 Task: Set the pixels to crop from top to 4
Action: Mouse moved to (90, 10)
Screenshot: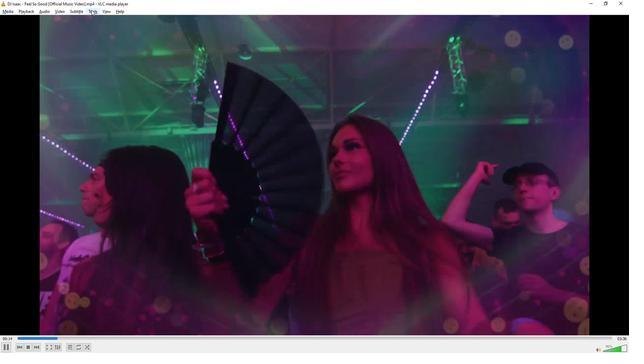 
Action: Mouse pressed left at (90, 10)
Screenshot: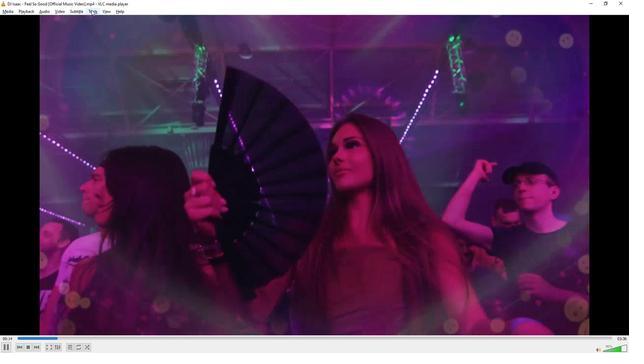 
Action: Mouse moved to (107, 88)
Screenshot: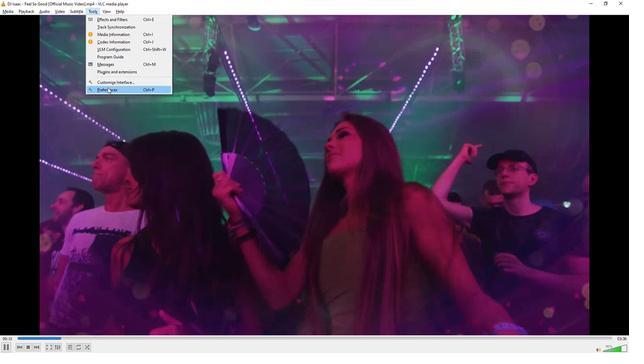 
Action: Mouse pressed left at (107, 88)
Screenshot: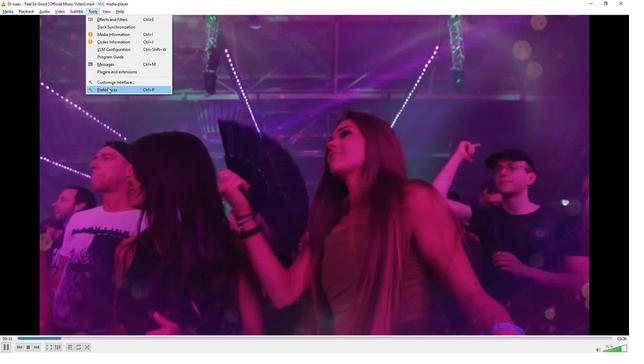 
Action: Mouse moved to (140, 276)
Screenshot: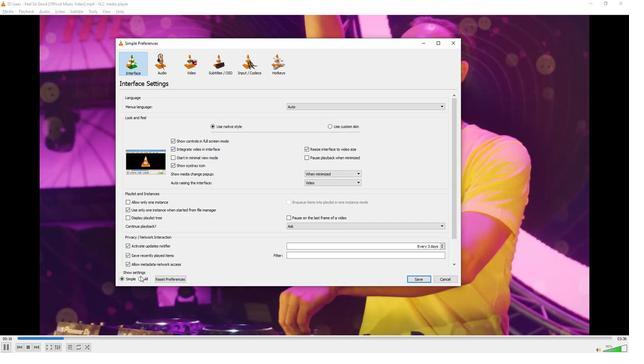 
Action: Mouse pressed left at (140, 276)
Screenshot: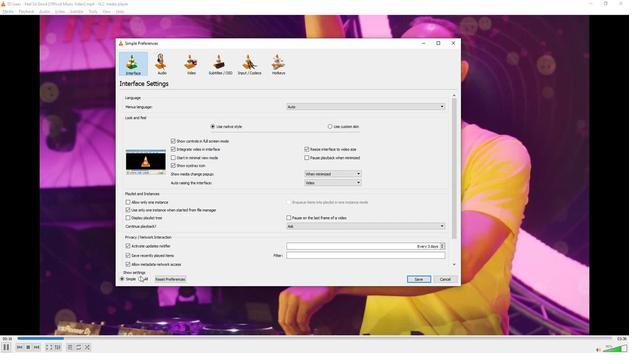 
Action: Mouse moved to (133, 254)
Screenshot: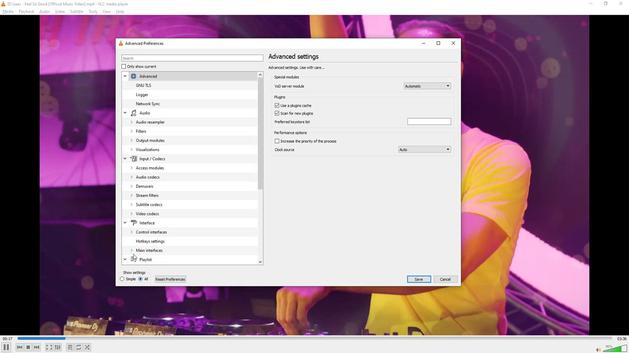
Action: Mouse scrolled (133, 254) with delta (0, 0)
Screenshot: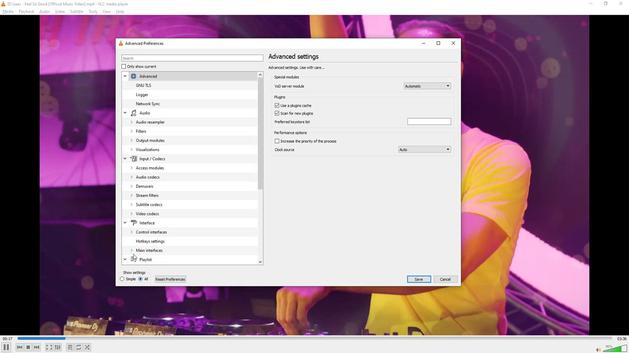 
Action: Mouse moved to (132, 254)
Screenshot: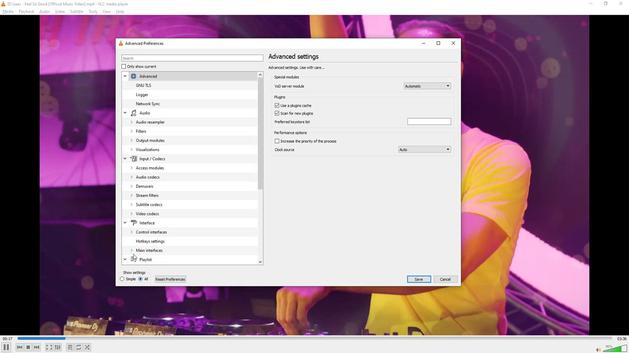 
Action: Mouse scrolled (132, 254) with delta (0, 0)
Screenshot: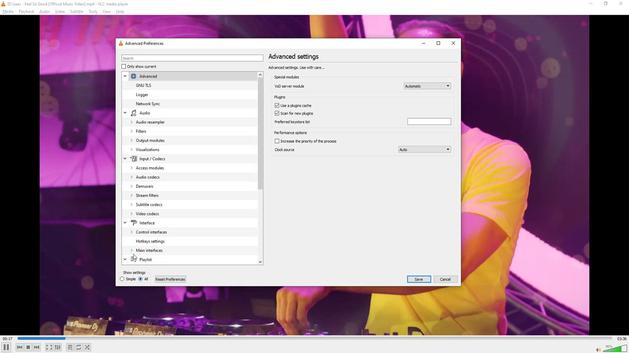 
Action: Mouse moved to (132, 254)
Screenshot: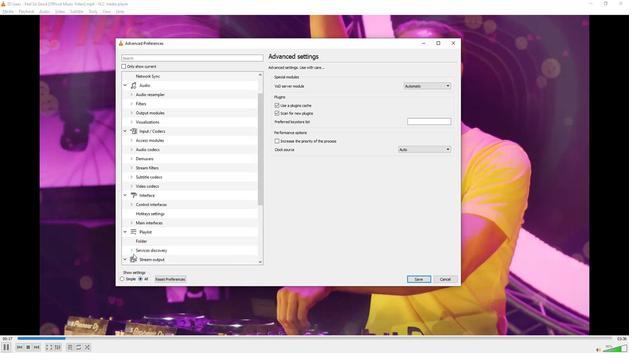 
Action: Mouse scrolled (132, 254) with delta (0, 0)
Screenshot: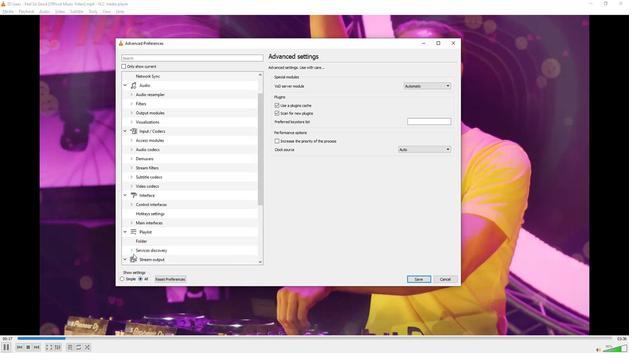 
Action: Mouse scrolled (132, 254) with delta (0, 0)
Screenshot: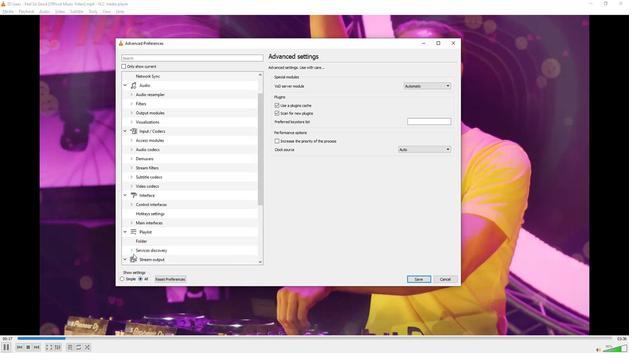 
Action: Mouse scrolled (132, 254) with delta (0, 0)
Screenshot: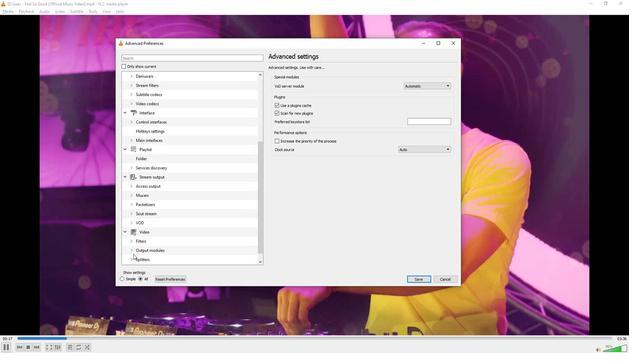 
Action: Mouse scrolled (132, 254) with delta (0, 0)
Screenshot: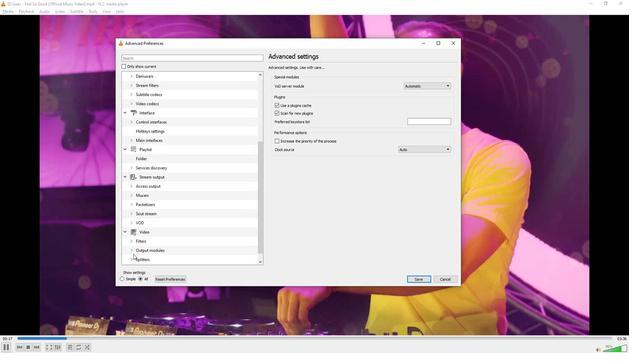 
Action: Mouse moved to (132, 254)
Screenshot: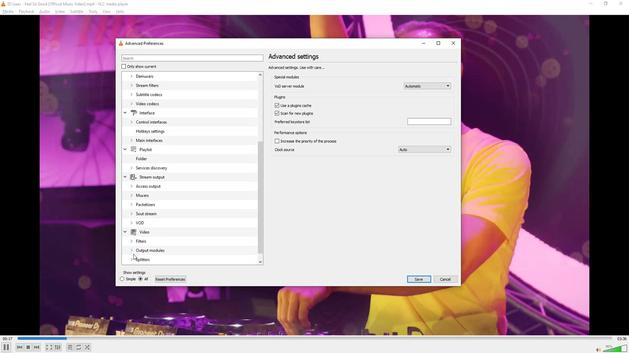 
Action: Mouse scrolled (132, 254) with delta (0, 0)
Screenshot: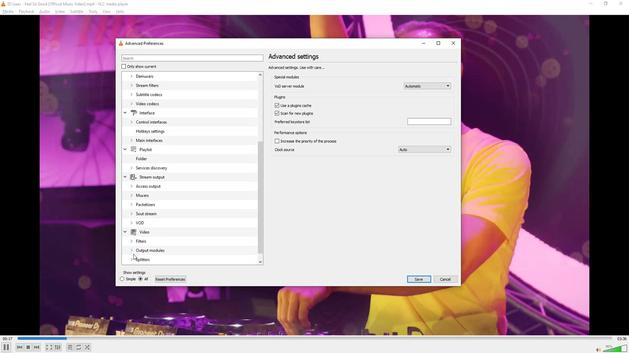 
Action: Mouse moved to (129, 233)
Screenshot: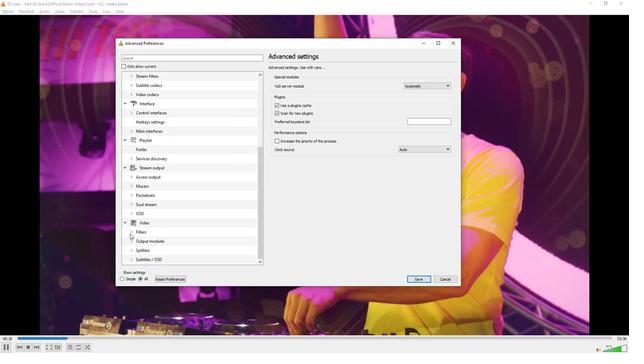 
Action: Mouse pressed left at (129, 233)
Screenshot: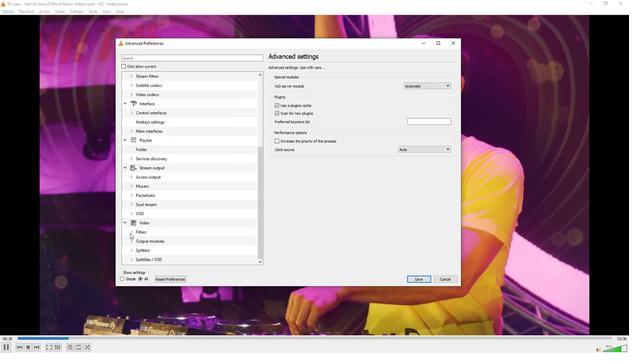
Action: Mouse moved to (142, 238)
Screenshot: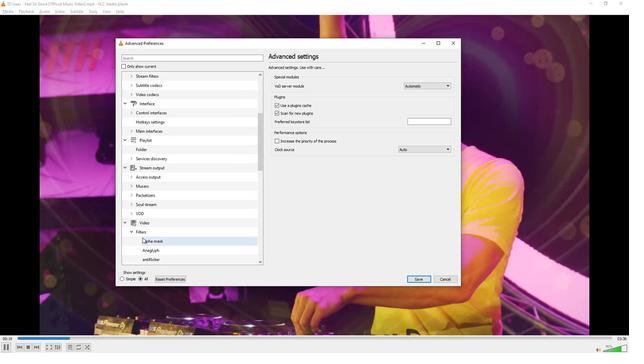
Action: Mouse scrolled (142, 238) with delta (0, 0)
Screenshot: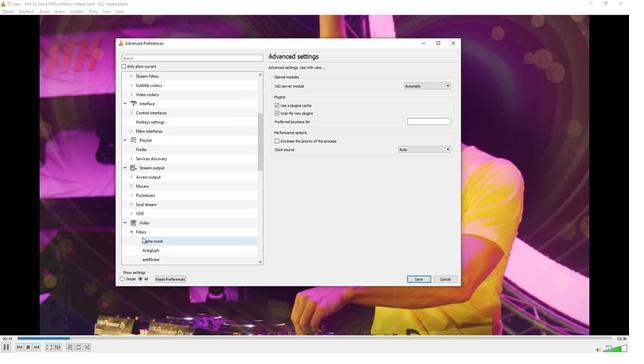 
Action: Mouse scrolled (142, 238) with delta (0, 0)
Screenshot: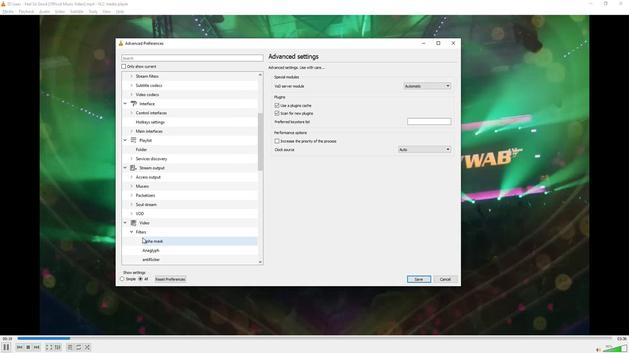 
Action: Mouse scrolled (142, 238) with delta (0, 0)
Screenshot: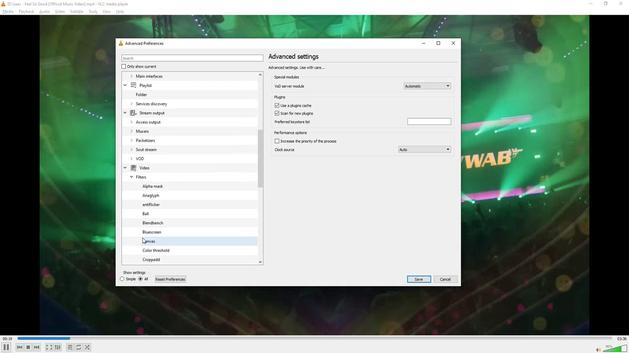 
Action: Mouse moved to (154, 230)
Screenshot: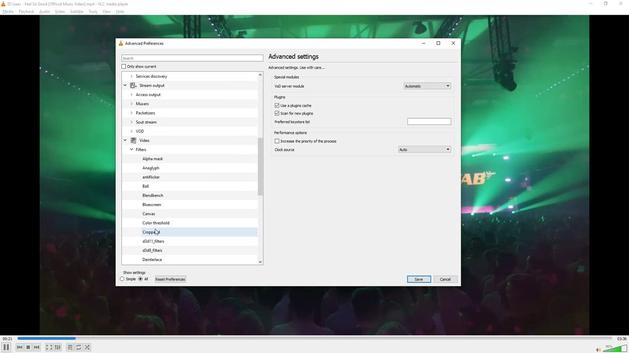 
Action: Mouse pressed left at (154, 230)
Screenshot: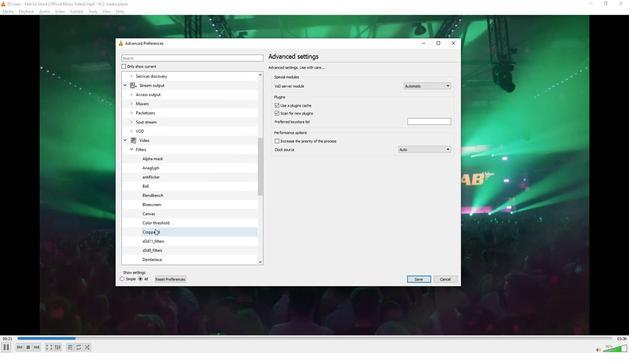 
Action: Mouse moved to (446, 86)
Screenshot: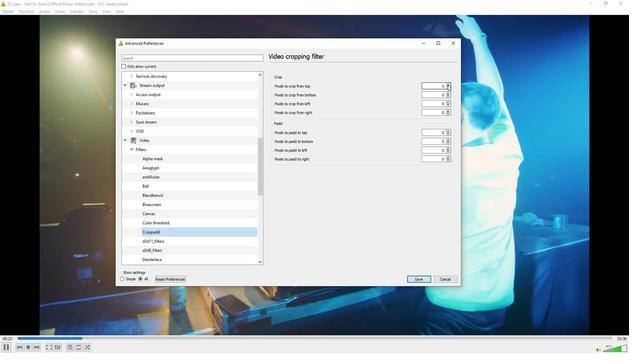 
Action: Mouse pressed left at (446, 86)
Screenshot: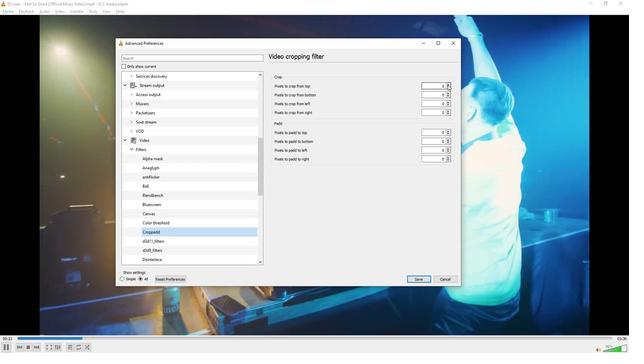 
Action: Mouse moved to (446, 85)
Screenshot: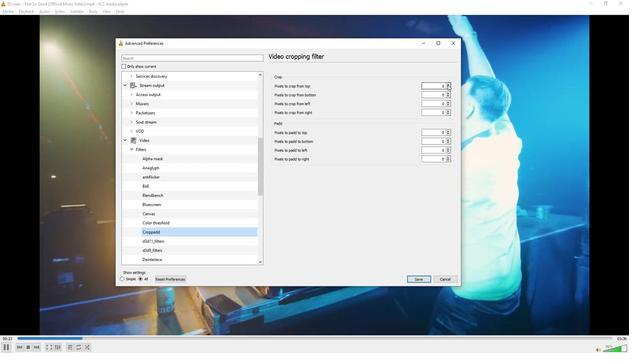 
Action: Mouse pressed left at (446, 85)
Screenshot: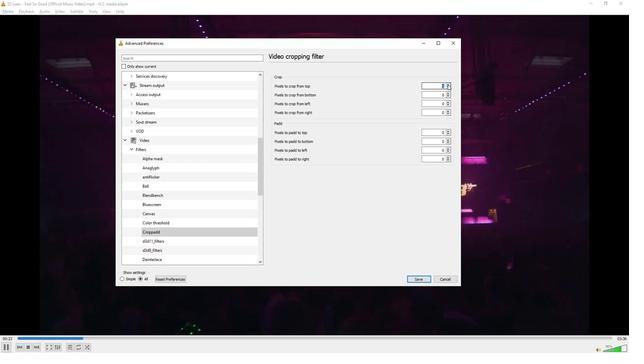 
Action: Mouse pressed left at (446, 85)
Screenshot: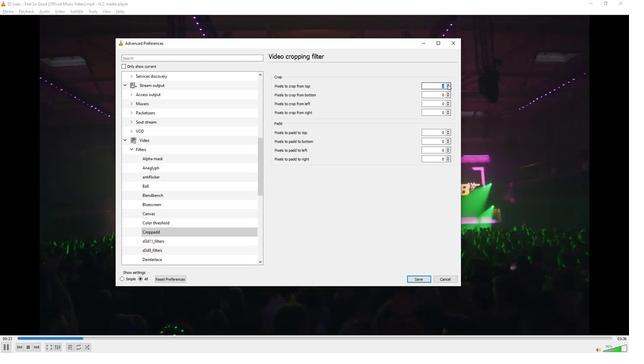 
Action: Mouse pressed left at (446, 85)
Screenshot: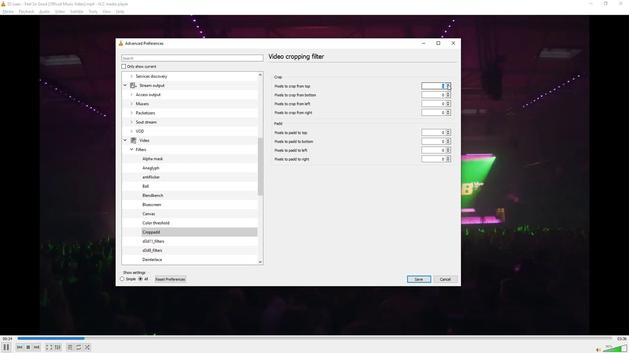 
Action: Mouse moved to (426, 75)
Screenshot: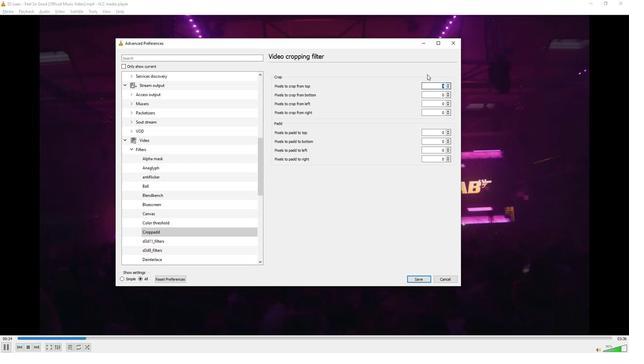 
Action: Mouse pressed left at (426, 75)
Screenshot: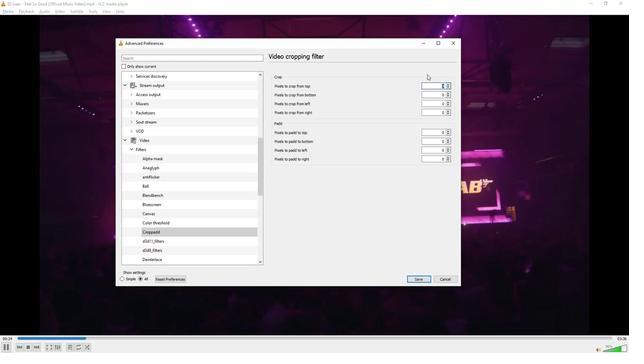 
Action: Mouse moved to (418, 76)
Screenshot: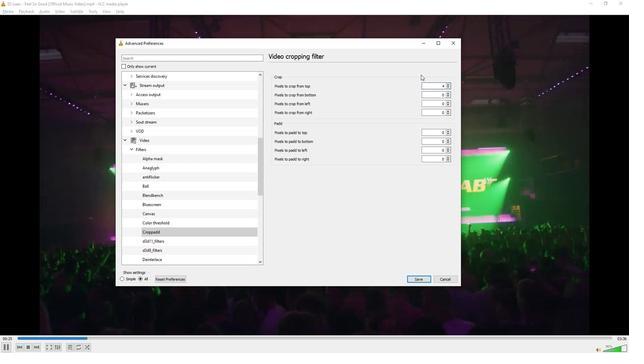 
